 Task: Refresh a webpage to reload the content.
Action: Mouse moved to (407, 30)
Screenshot: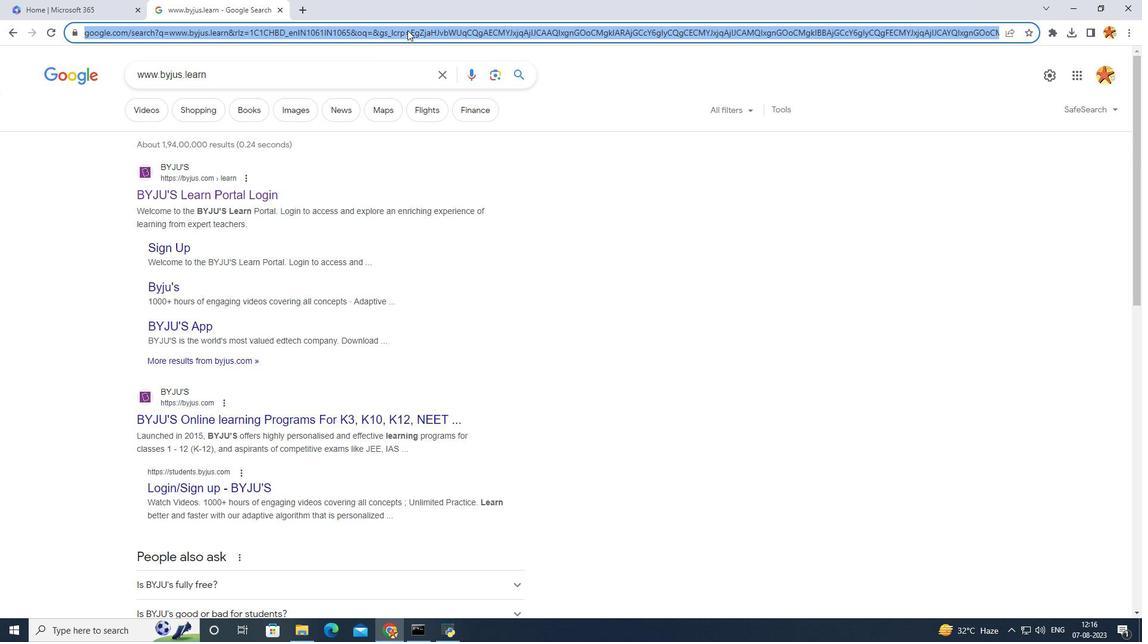 
Action: Mouse pressed left at (407, 30)
Screenshot: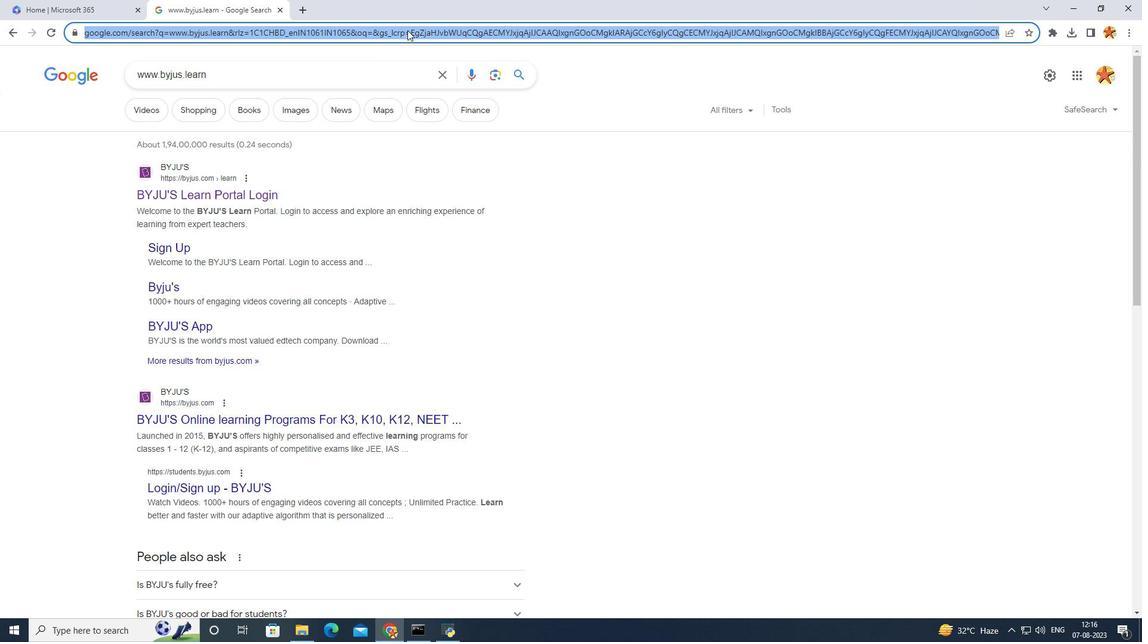 
Action: Mouse moved to (226, 197)
Screenshot: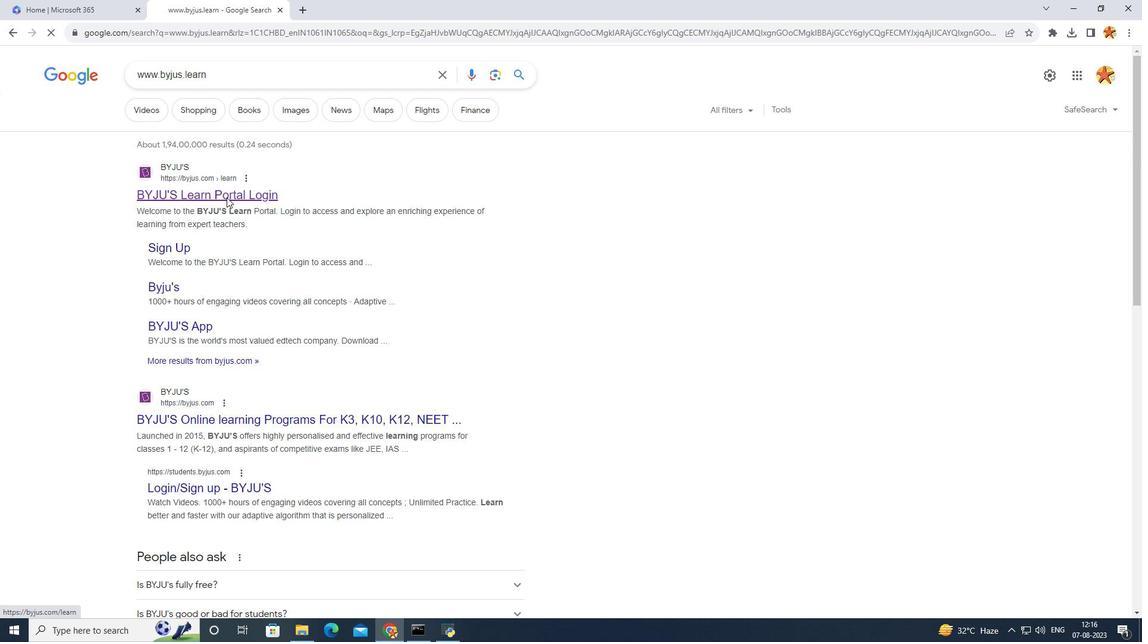 
Action: Mouse pressed left at (226, 197)
Screenshot: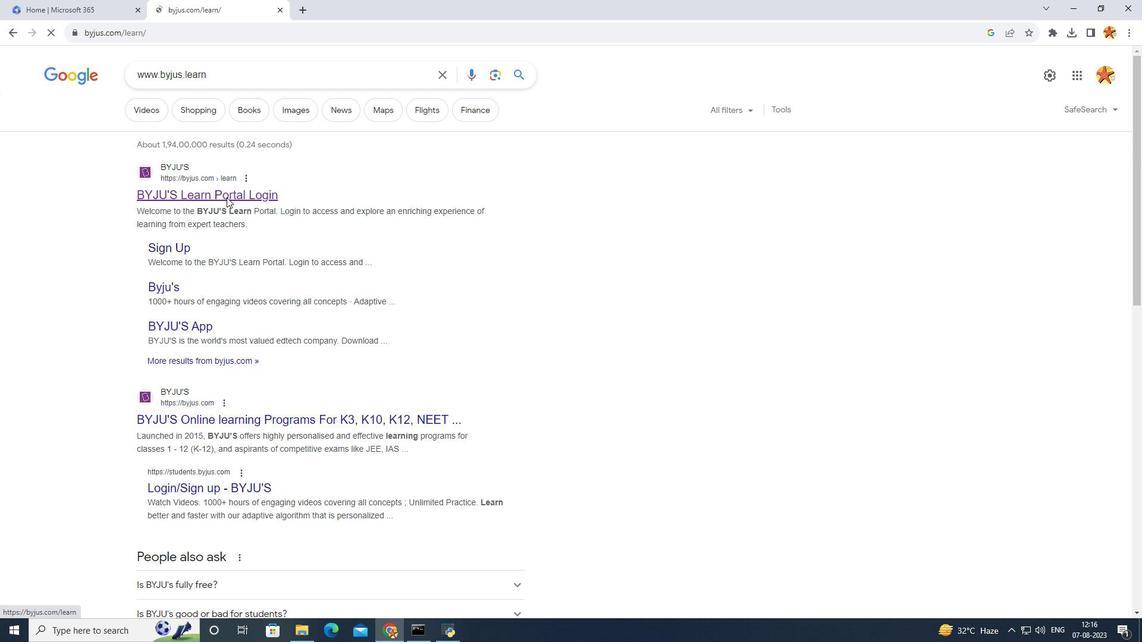 
Action: Mouse moved to (656, 207)
Screenshot: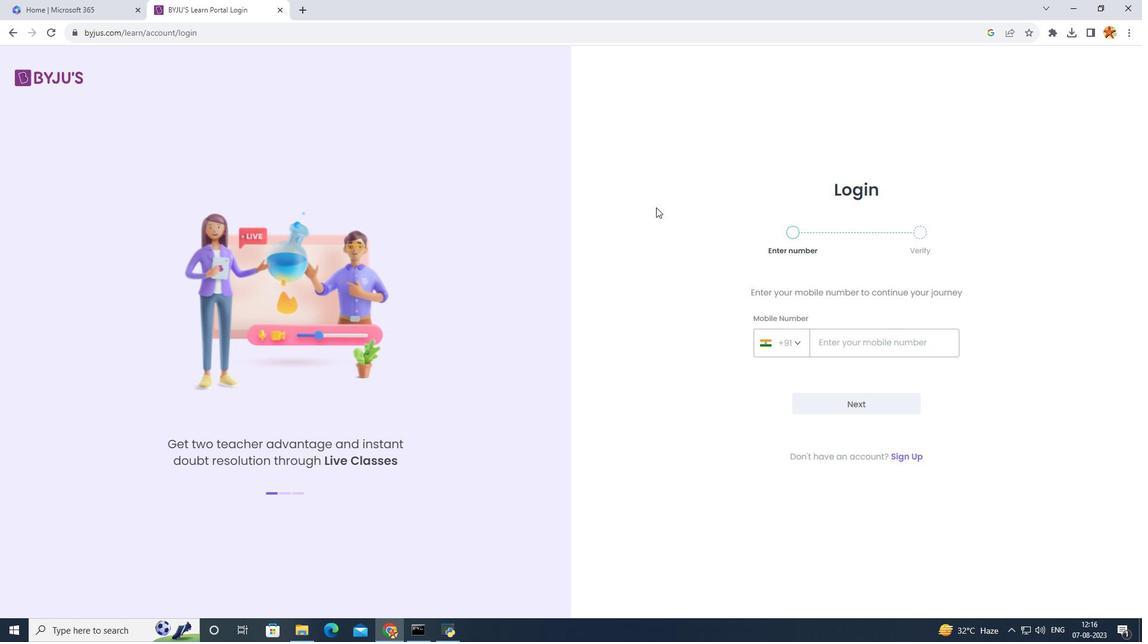 
Action: Mouse pressed right at (656, 207)
Screenshot: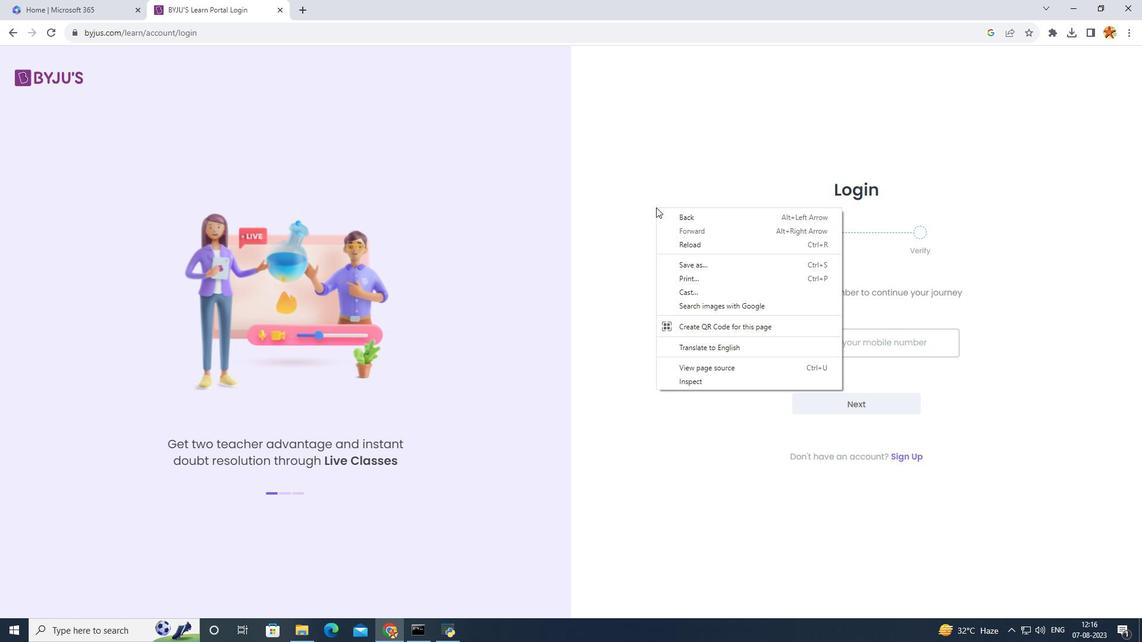 
Action: Mouse moved to (688, 248)
Screenshot: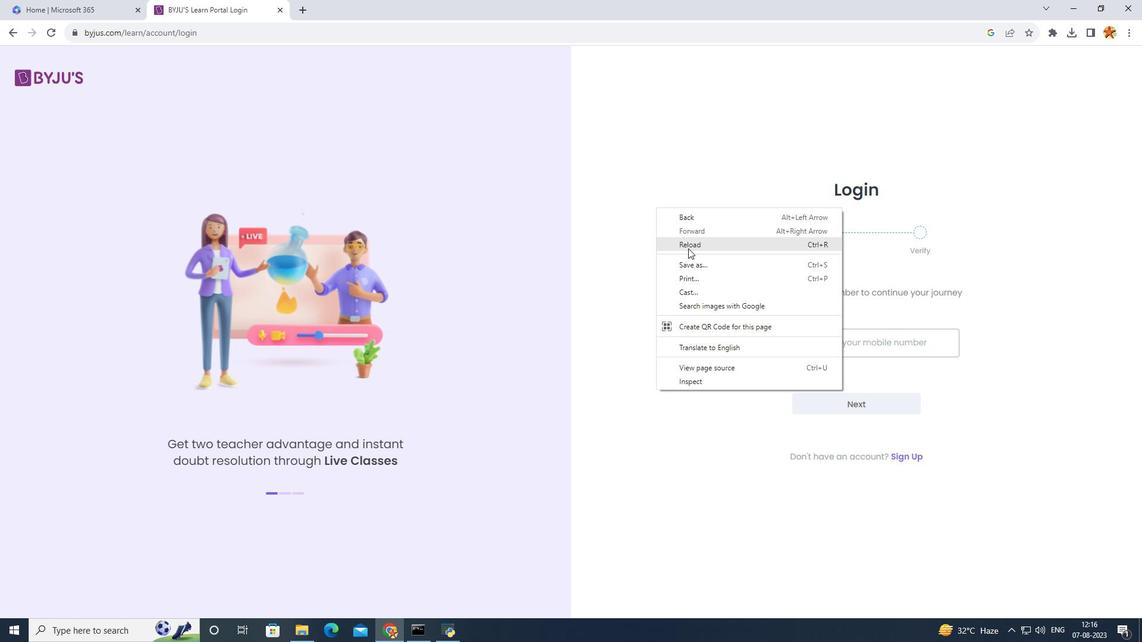 
Action: Mouse pressed left at (688, 248)
Screenshot: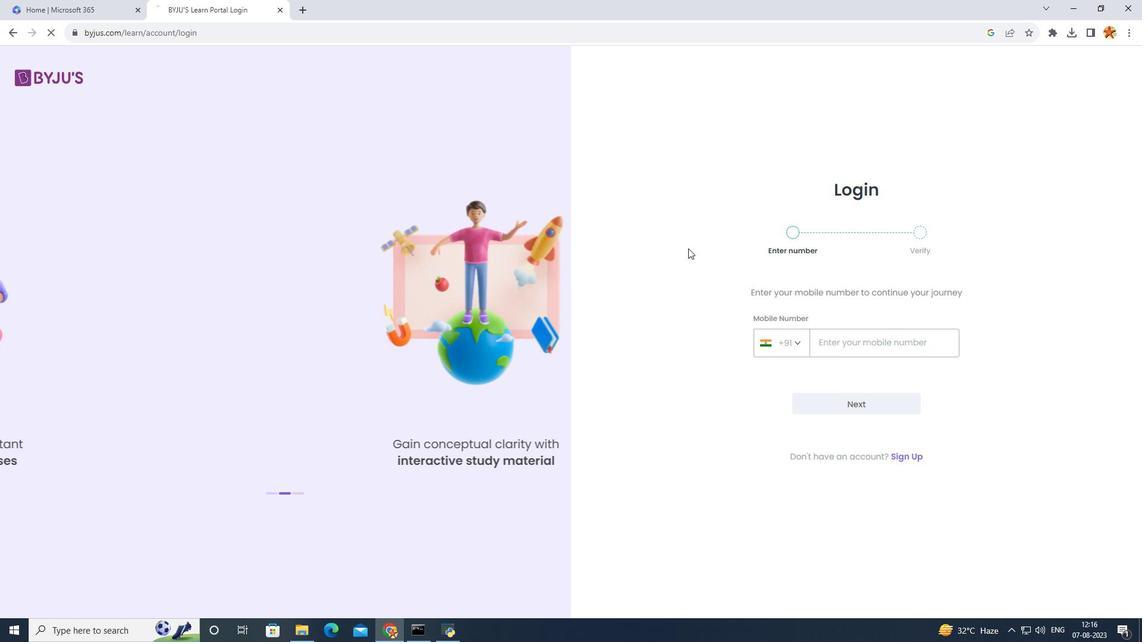 
